 Task: Add a condition where "Type Is Problem" in recently solved tickets.
Action: Mouse moved to (152, 463)
Screenshot: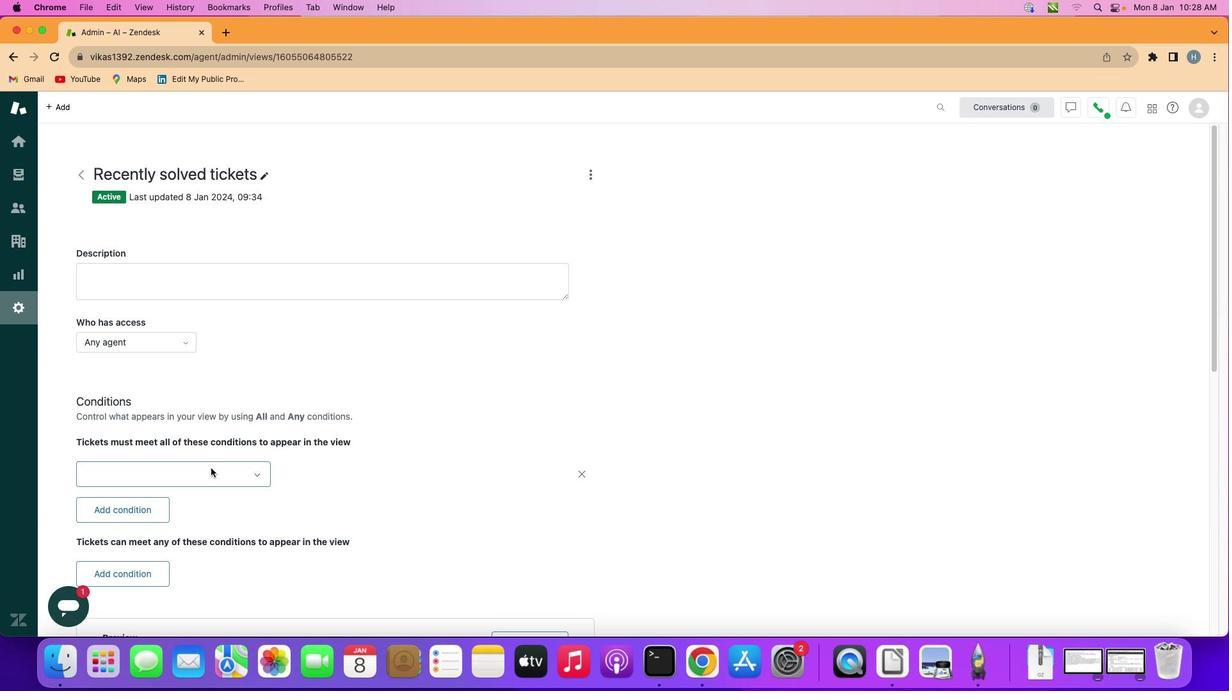 
Action: Mouse pressed left at (152, 463)
Screenshot: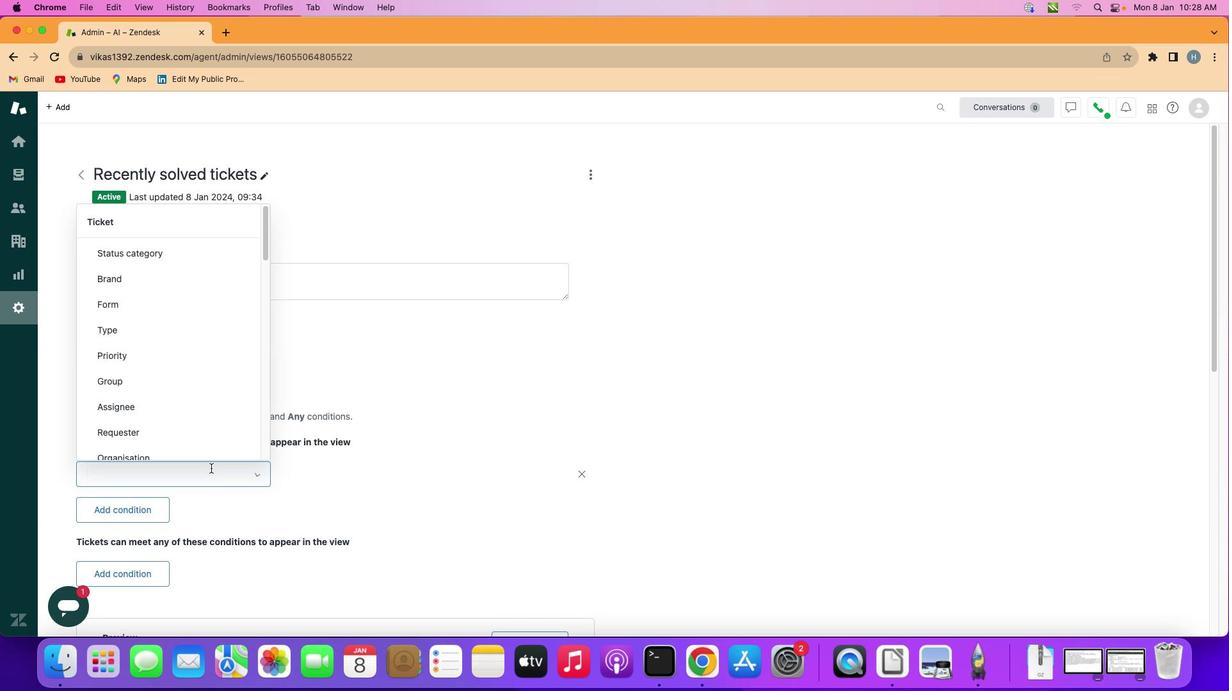 
Action: Mouse moved to (203, 460)
Screenshot: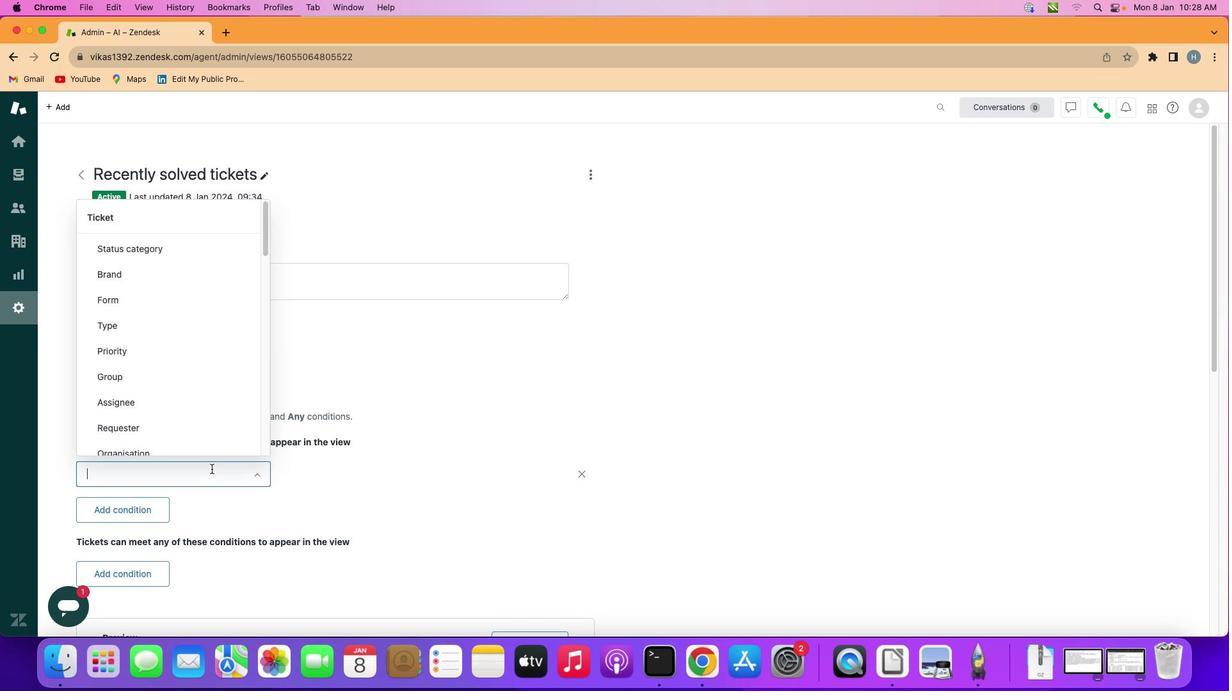 
Action: Mouse pressed left at (203, 460)
Screenshot: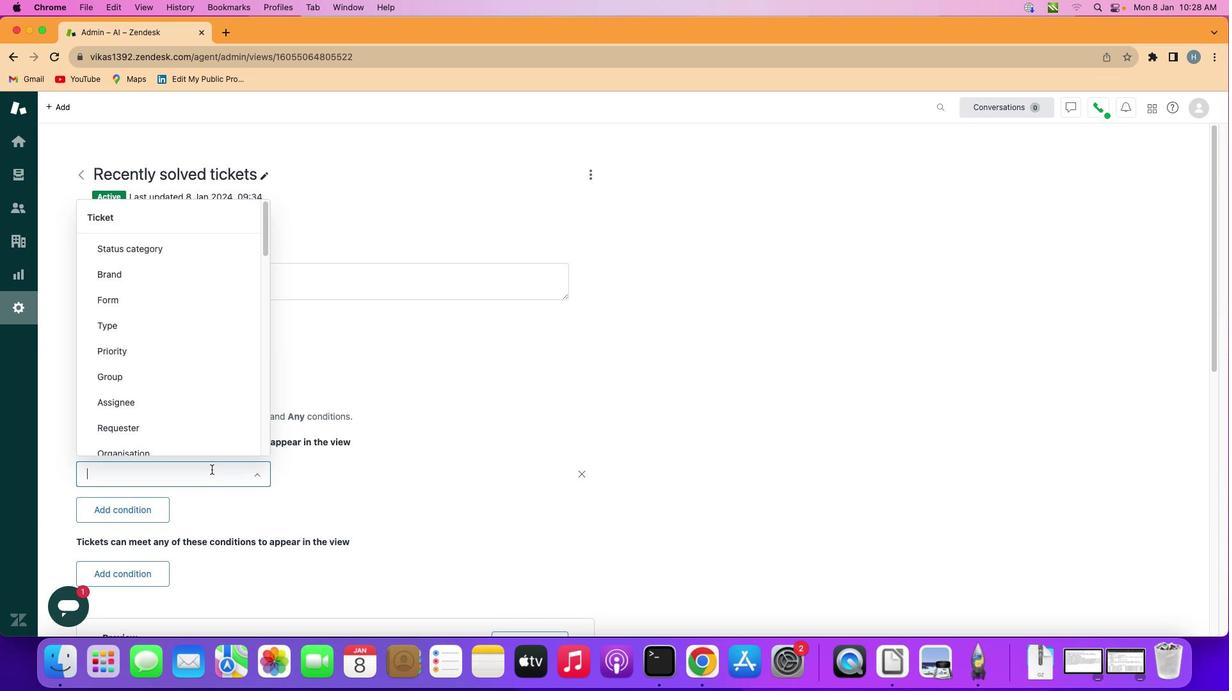 
Action: Mouse moved to (190, 320)
Screenshot: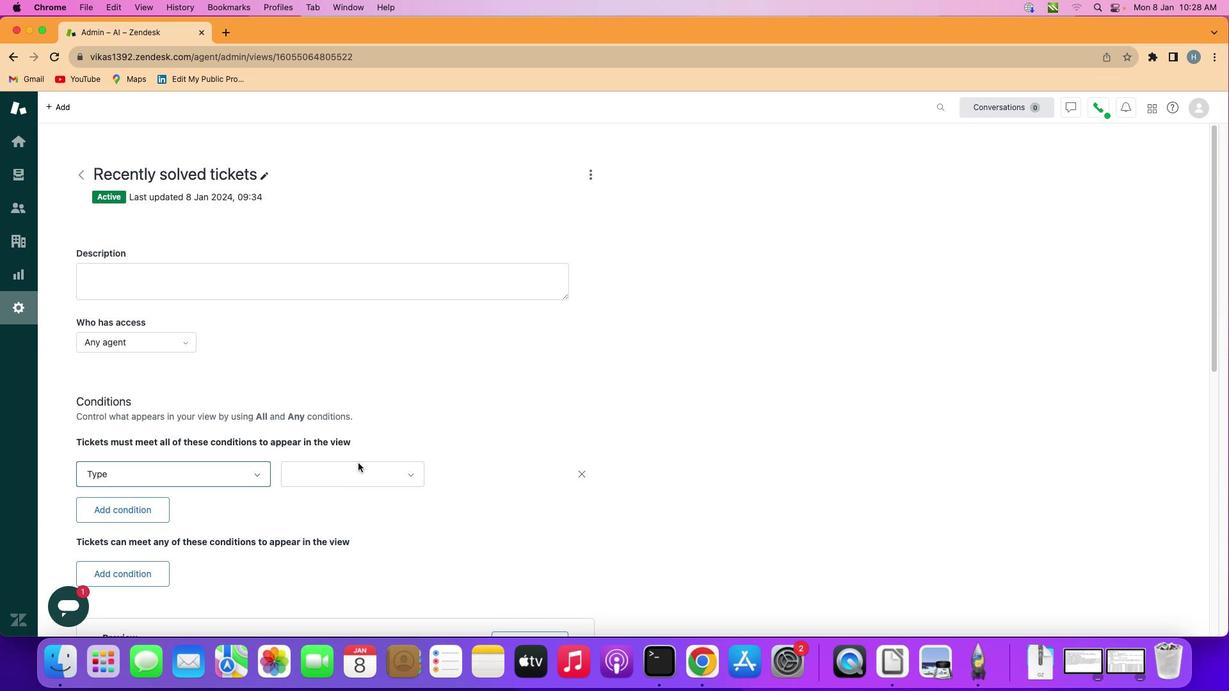
Action: Mouse pressed left at (190, 320)
Screenshot: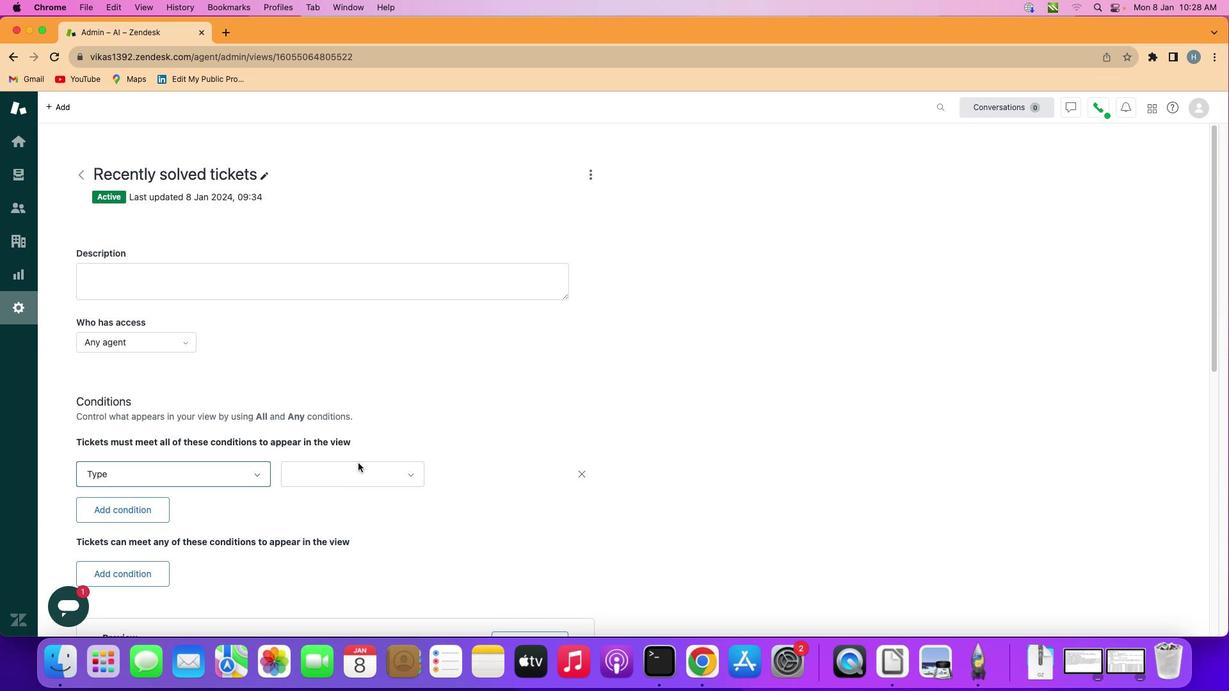 
Action: Mouse moved to (350, 459)
Screenshot: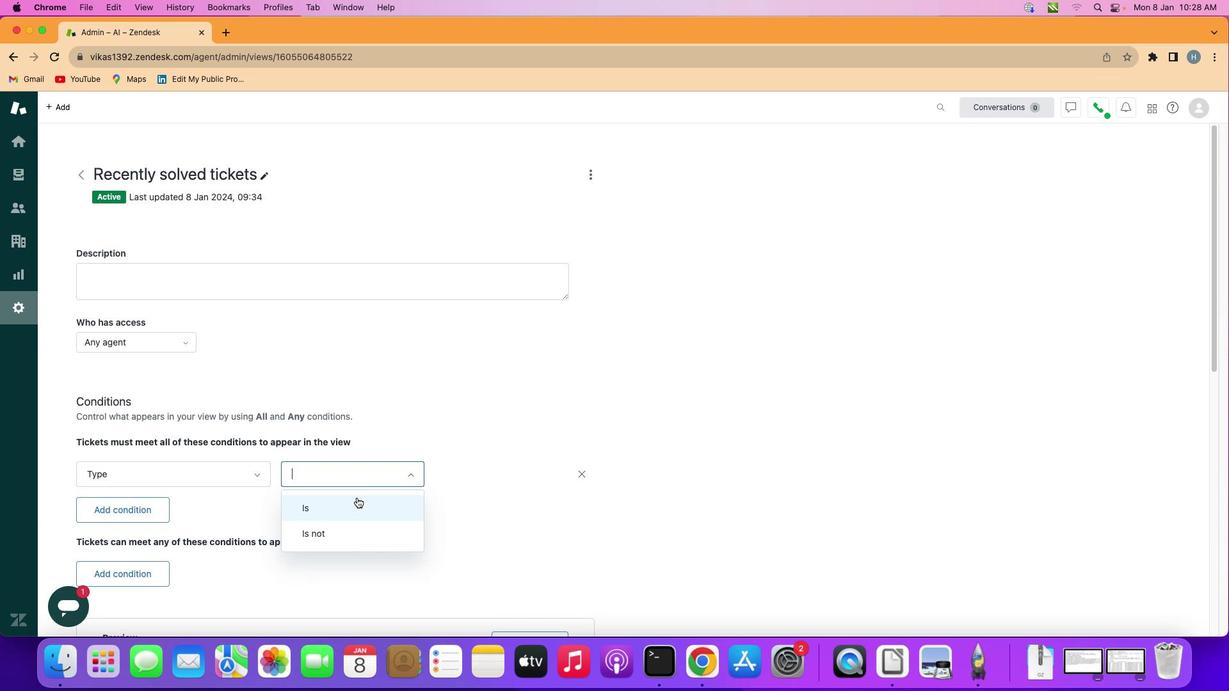 
Action: Mouse pressed left at (350, 459)
Screenshot: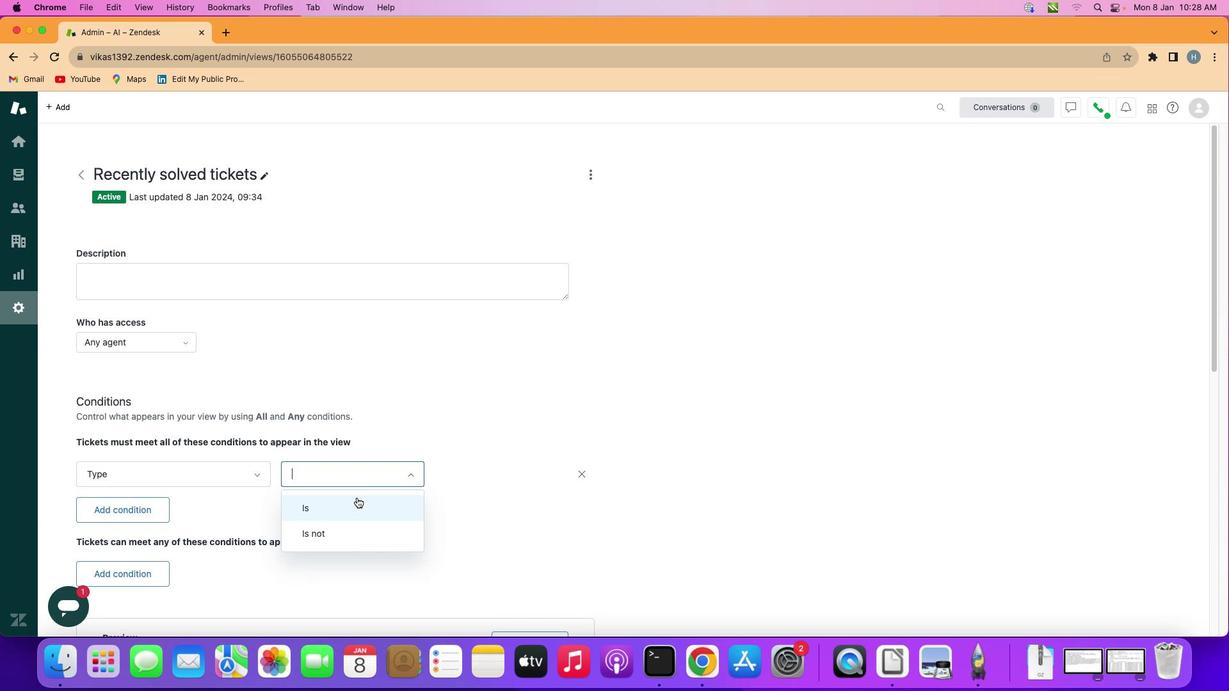 
Action: Mouse moved to (349, 490)
Screenshot: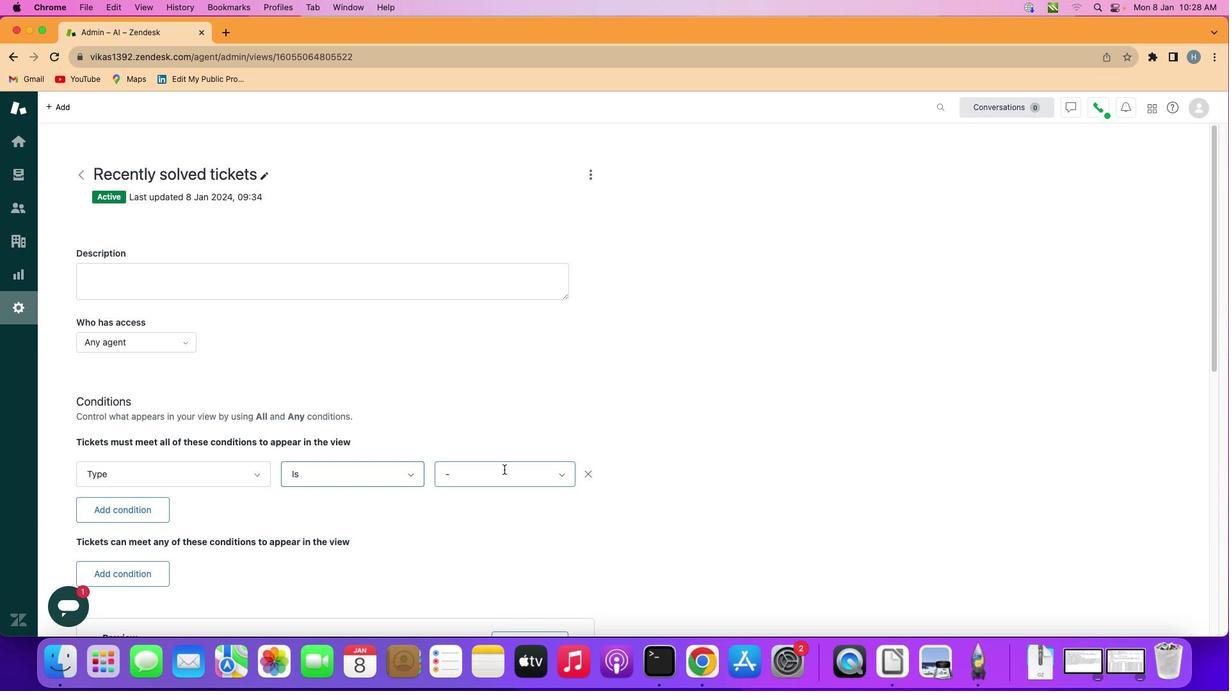 
Action: Mouse pressed left at (349, 490)
Screenshot: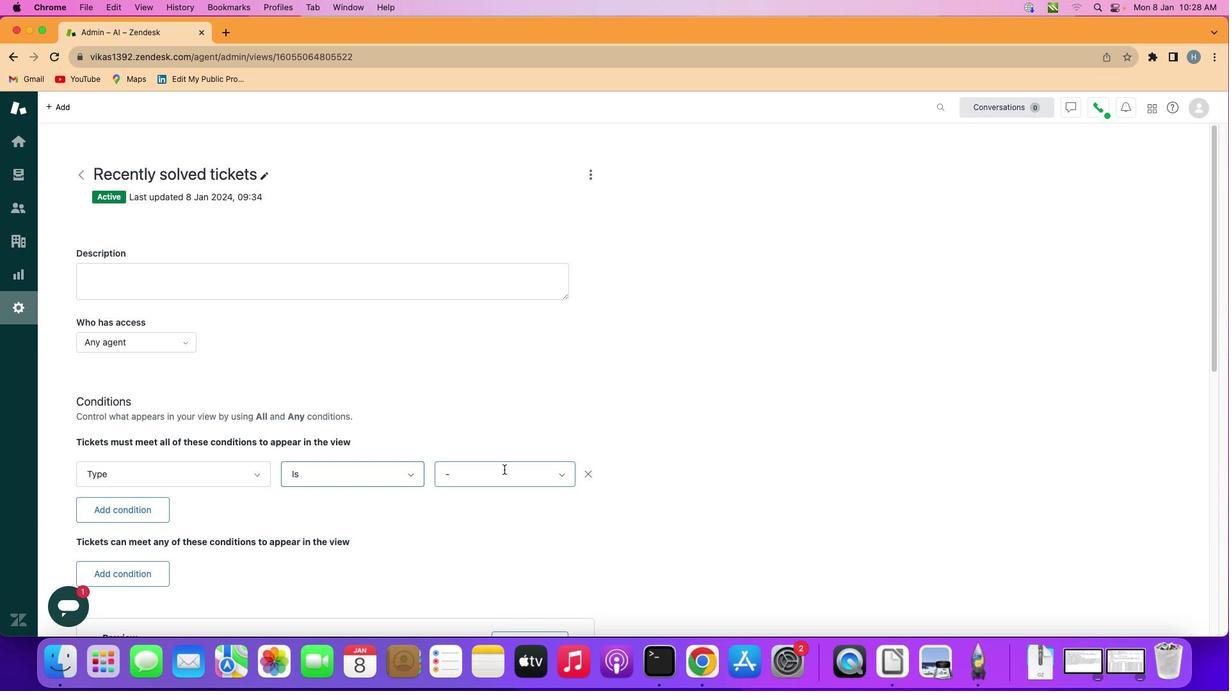 
Action: Mouse moved to (496, 462)
Screenshot: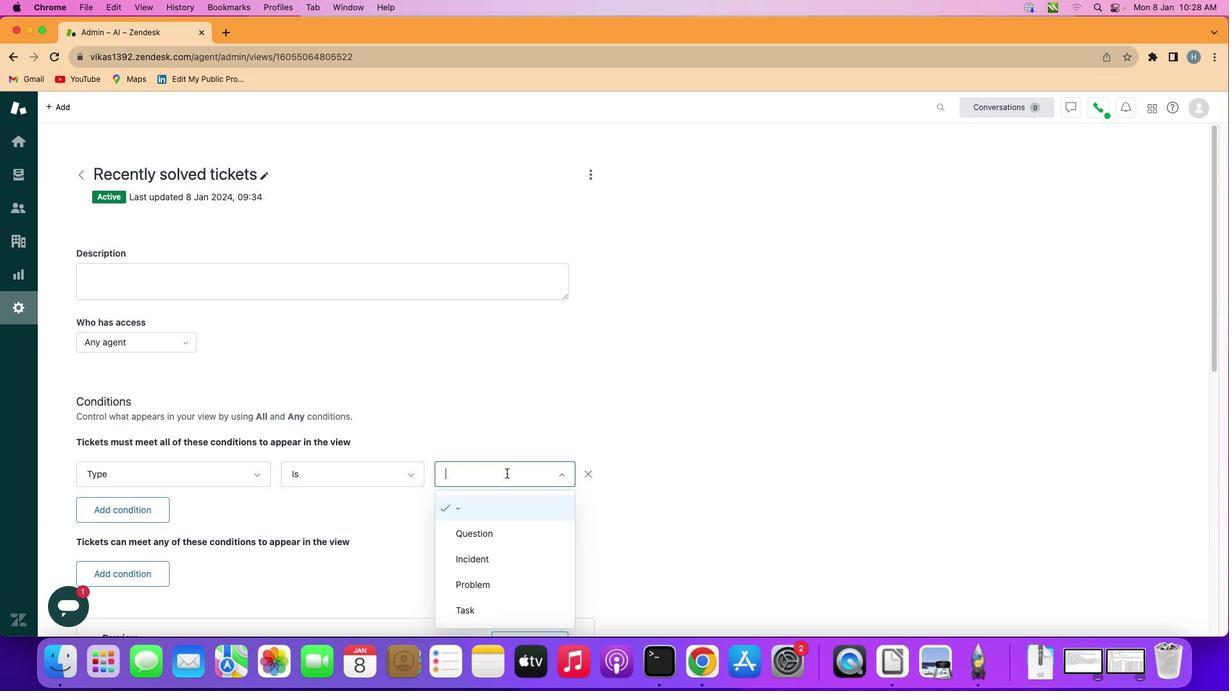 
Action: Mouse pressed left at (496, 462)
Screenshot: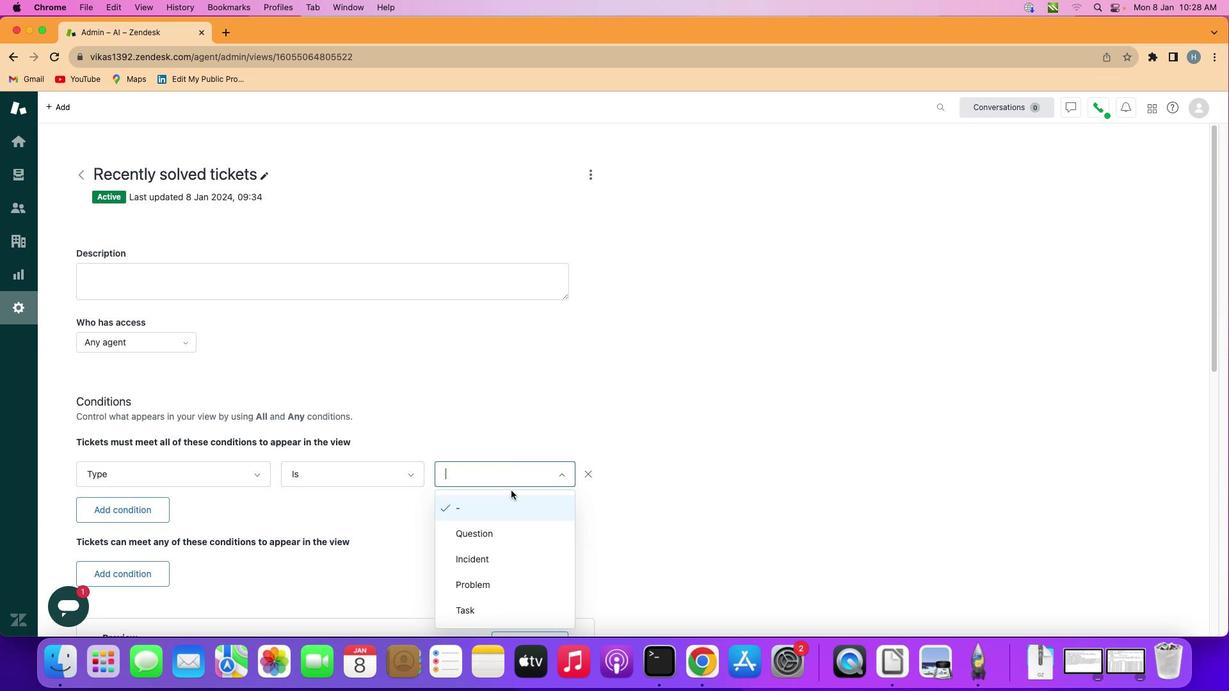 
Action: Mouse moved to (496, 582)
Screenshot: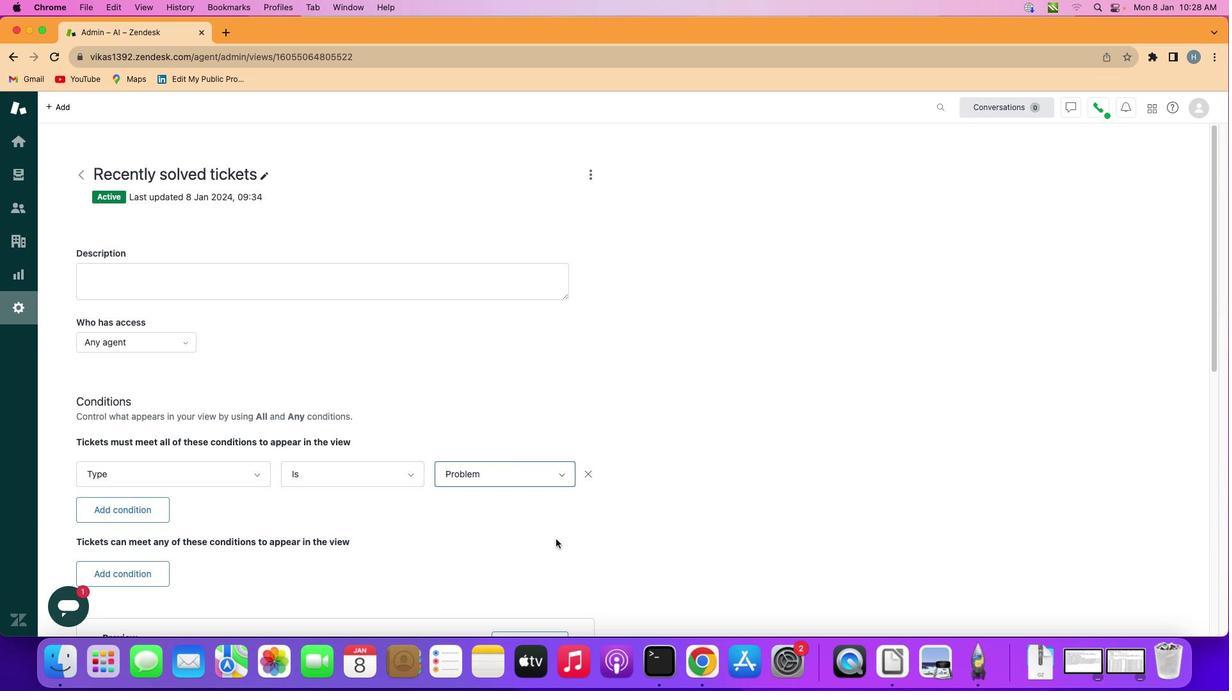 
Action: Mouse pressed left at (496, 582)
Screenshot: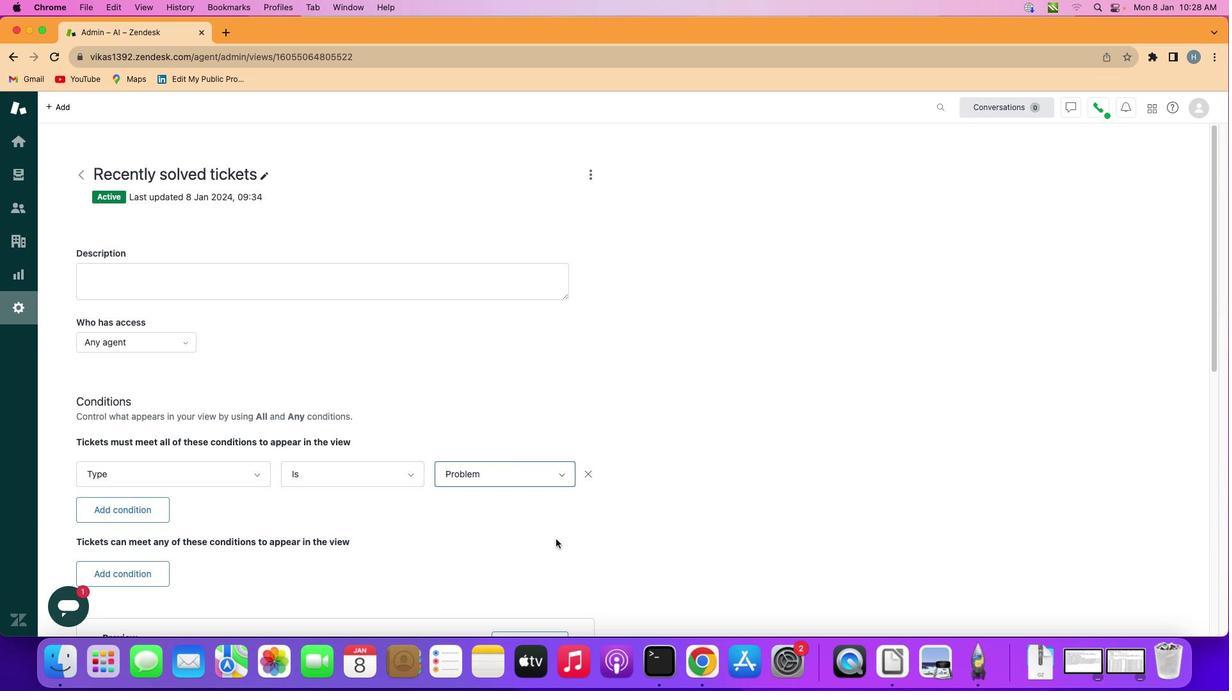 
Action: Mouse moved to (548, 531)
Screenshot: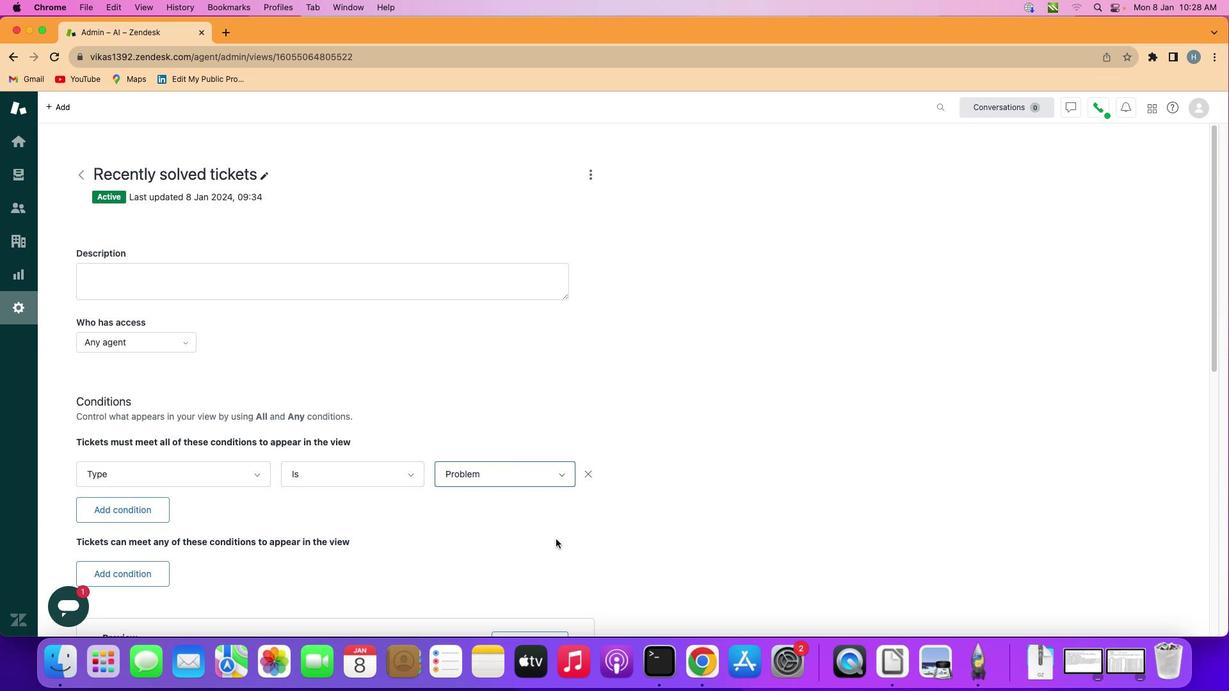 
